 Task: Report junk   from Email0078 with a subject Subject0075
Action: Mouse moved to (484, 510)
Screenshot: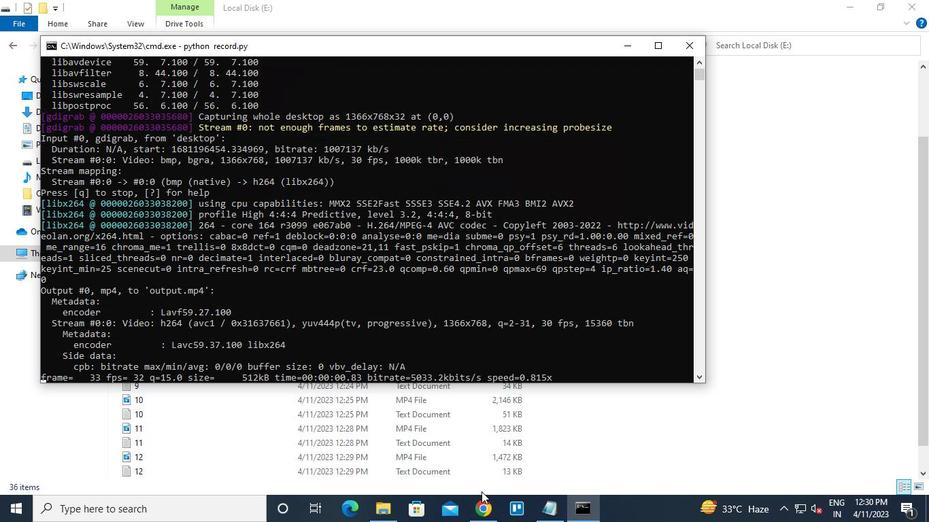 
Action: Mouse pressed left at (484, 510)
Screenshot: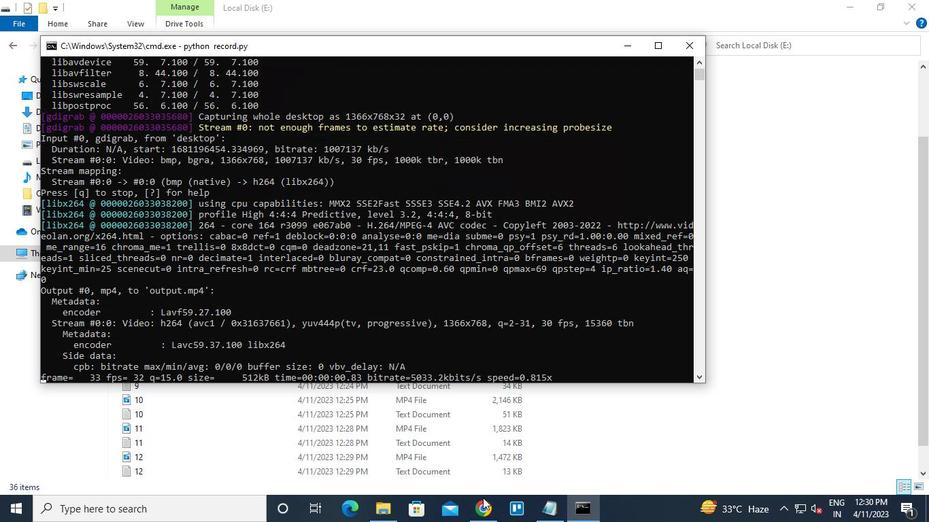 
Action: Mouse moved to (284, 198)
Screenshot: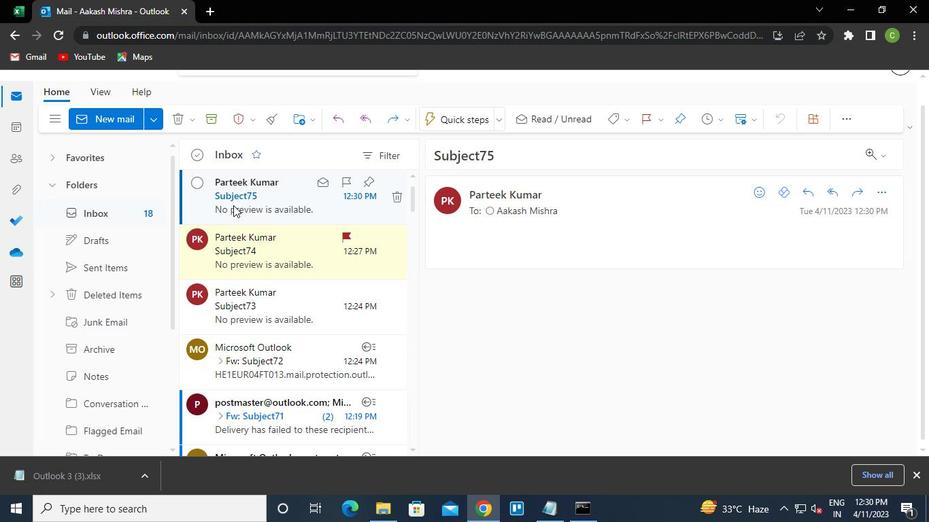 
Action: Mouse pressed left at (284, 198)
Screenshot: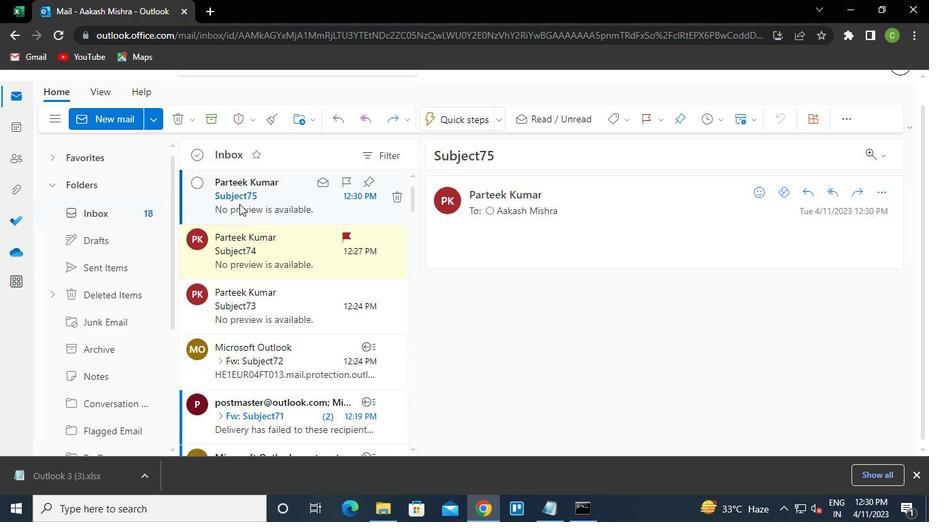 
Action: Mouse pressed right at (284, 198)
Screenshot: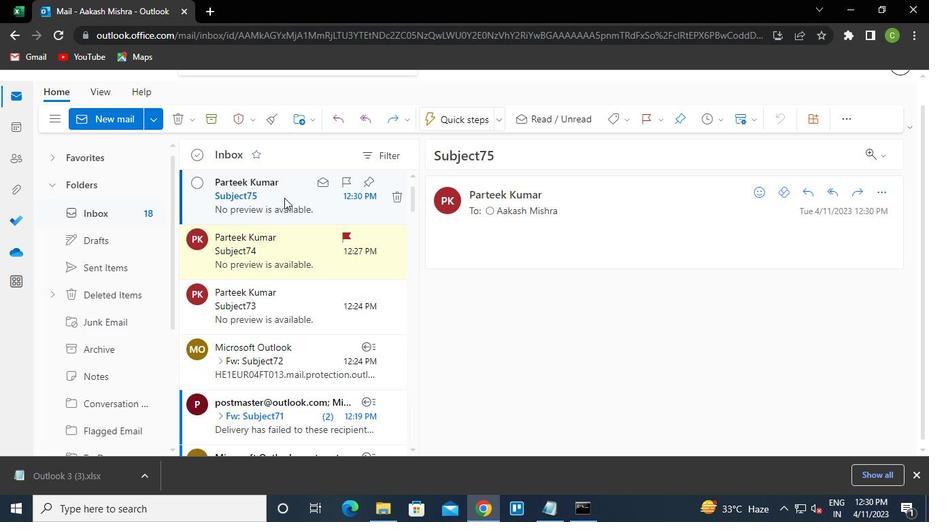
Action: Mouse moved to (332, 403)
Screenshot: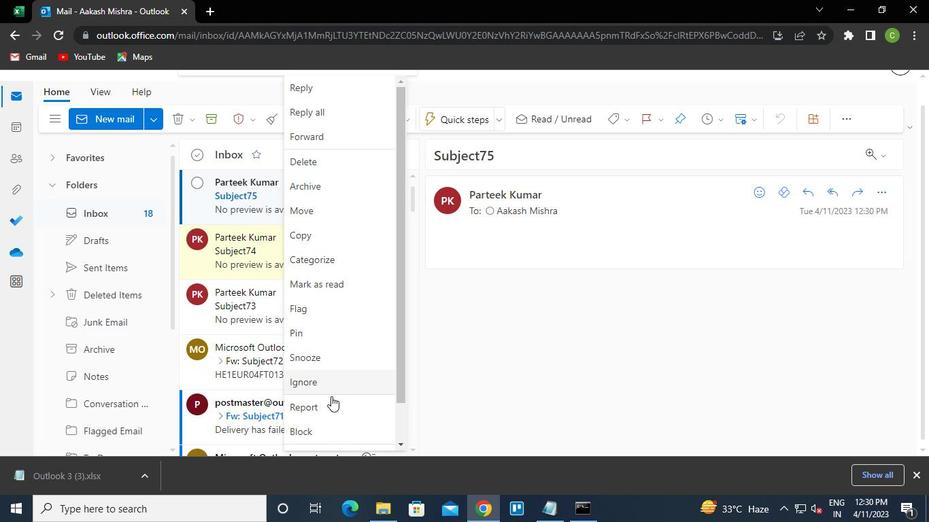 
Action: Mouse pressed left at (332, 403)
Screenshot: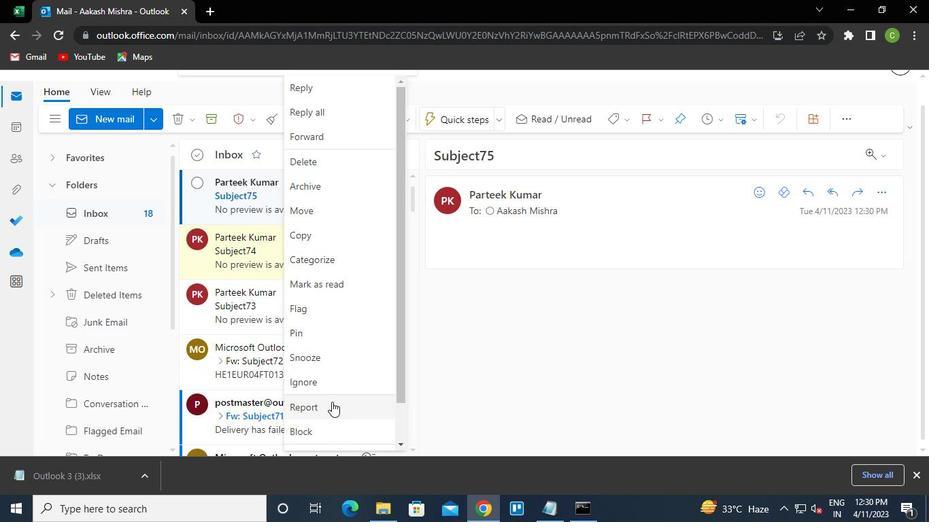 
Action: Mouse moved to (460, 412)
Screenshot: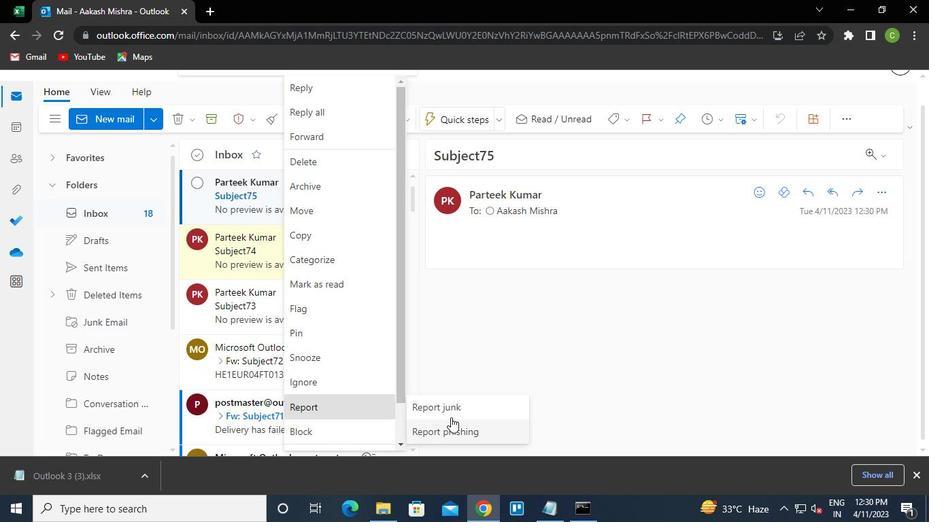 
Action: Mouse pressed left at (460, 412)
Screenshot: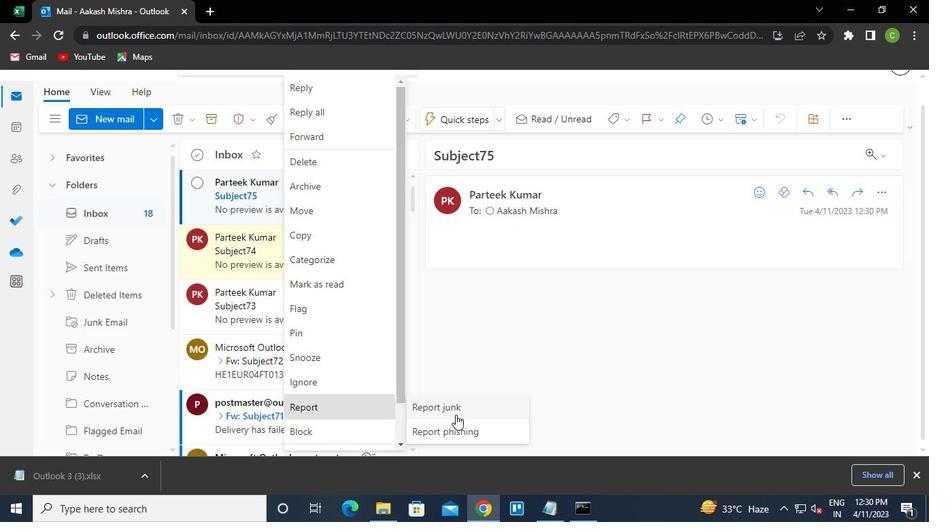 
Action: Mouse moved to (472, 304)
Screenshot: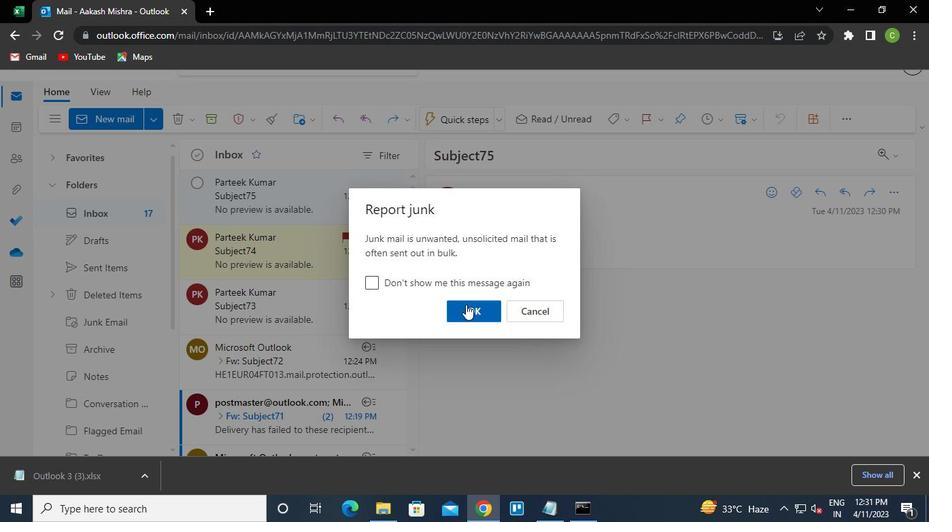 
Action: Mouse pressed left at (472, 304)
Screenshot: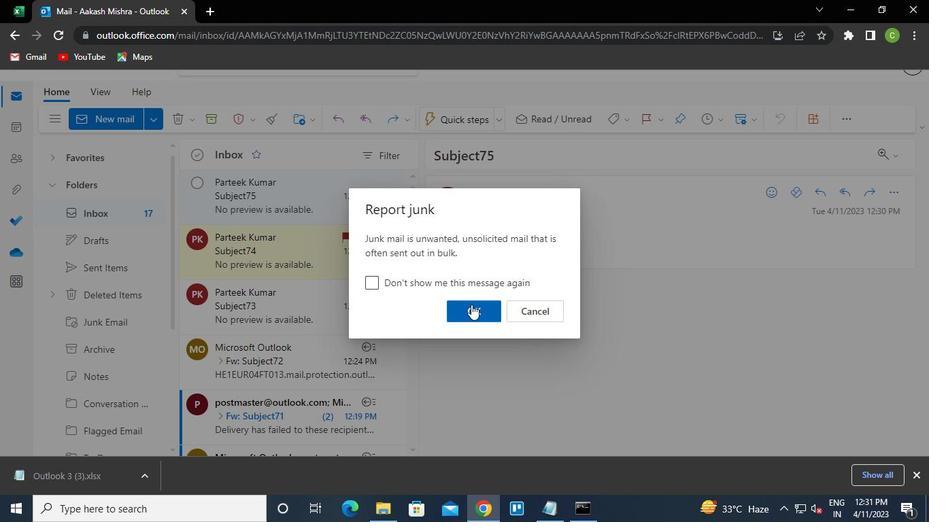 
Action: Mouse moved to (582, 509)
Screenshot: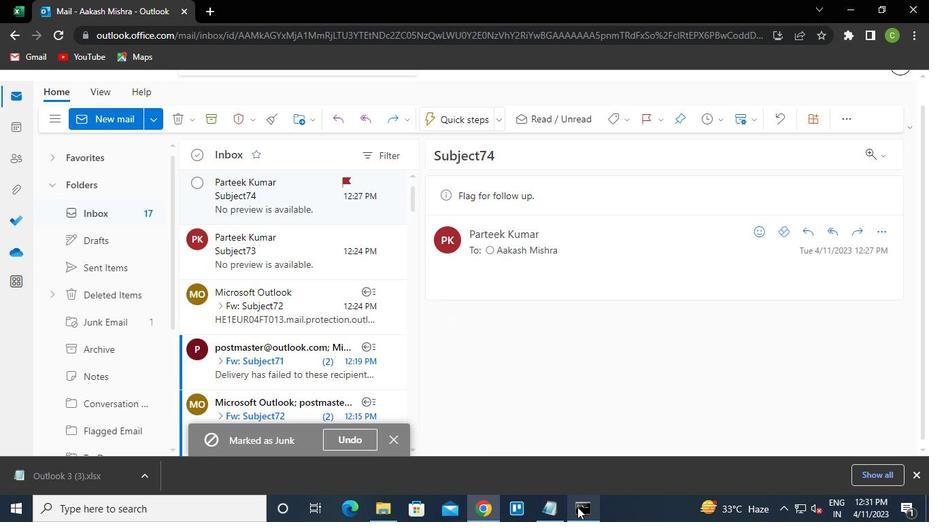 
Action: Mouse pressed left at (582, 509)
Screenshot: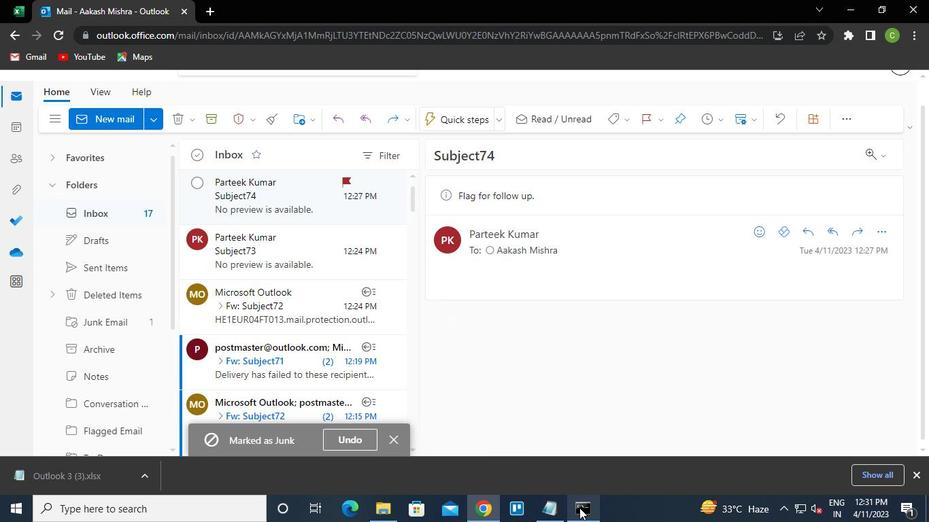 
Action: Mouse moved to (694, 46)
Screenshot: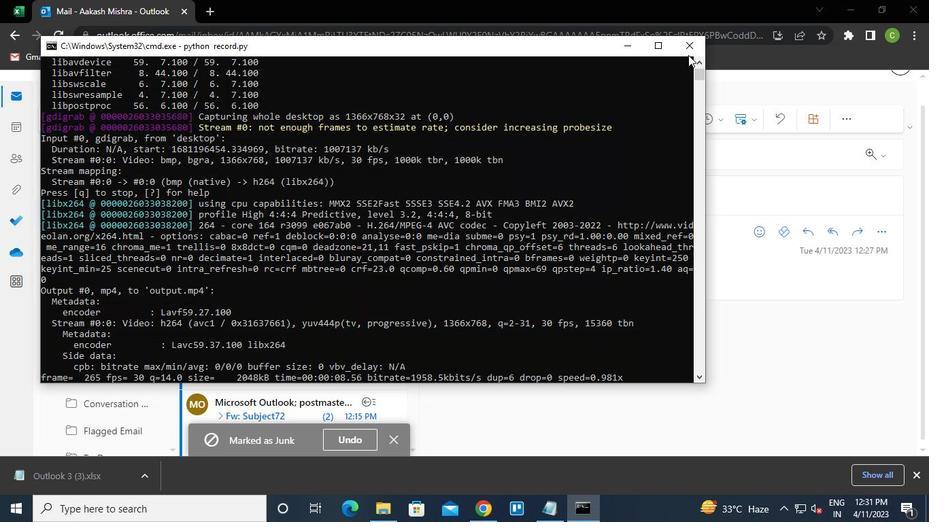 
Action: Mouse pressed left at (694, 46)
Screenshot: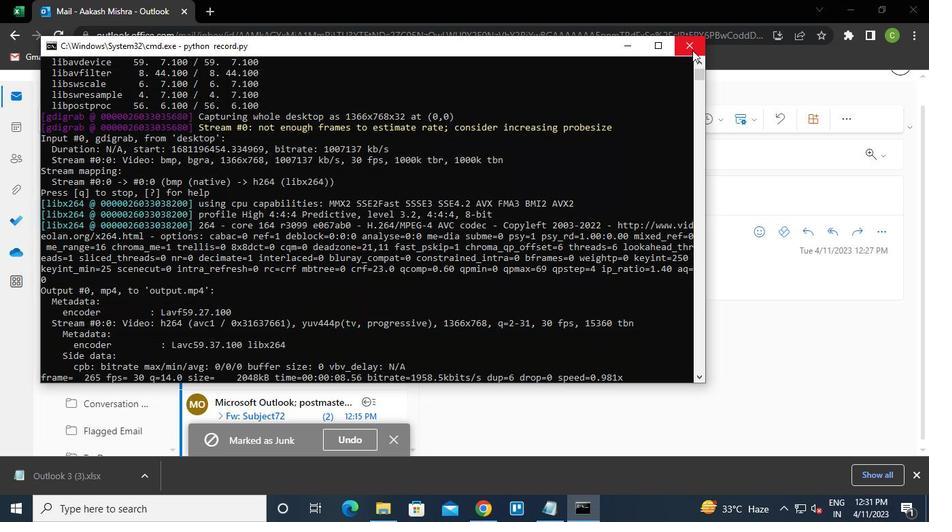 
